 Task: Add Jason Aloe Vera Lotion to the cart.
Action: Mouse moved to (912, 313)
Screenshot: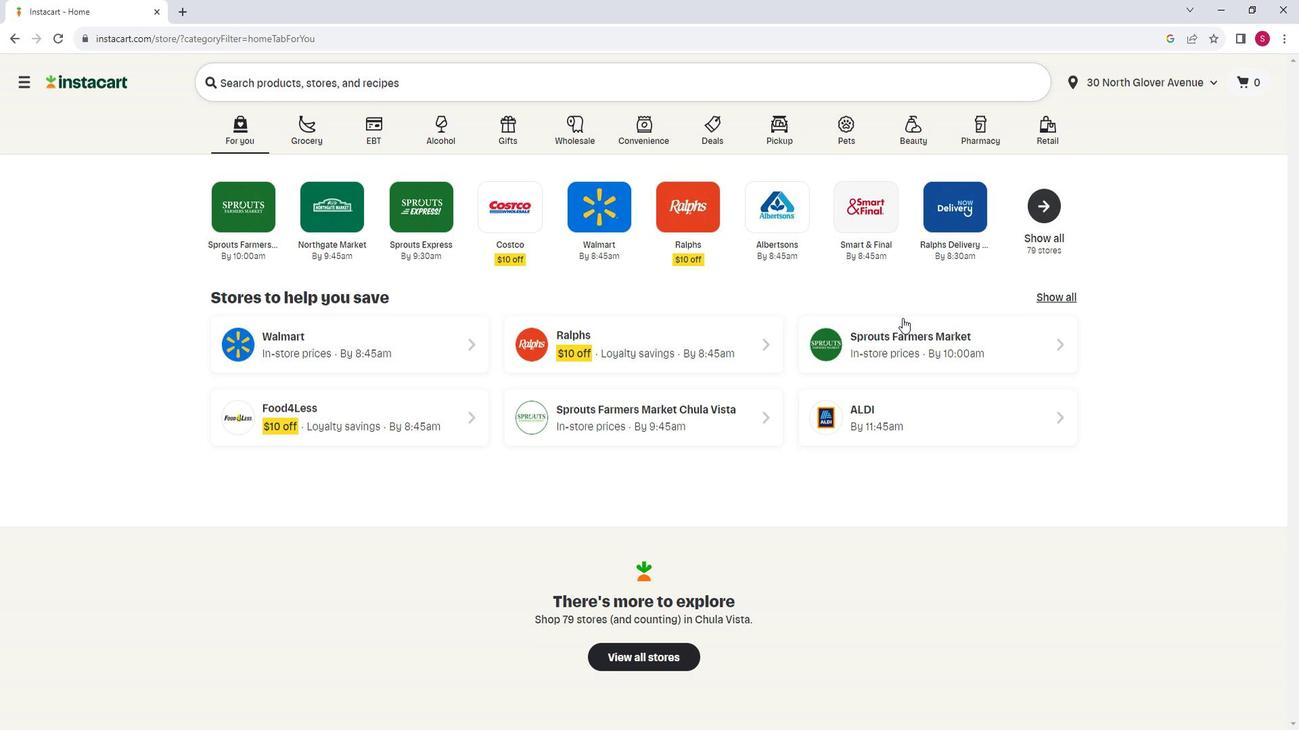 
Action: Mouse pressed left at (912, 313)
Screenshot: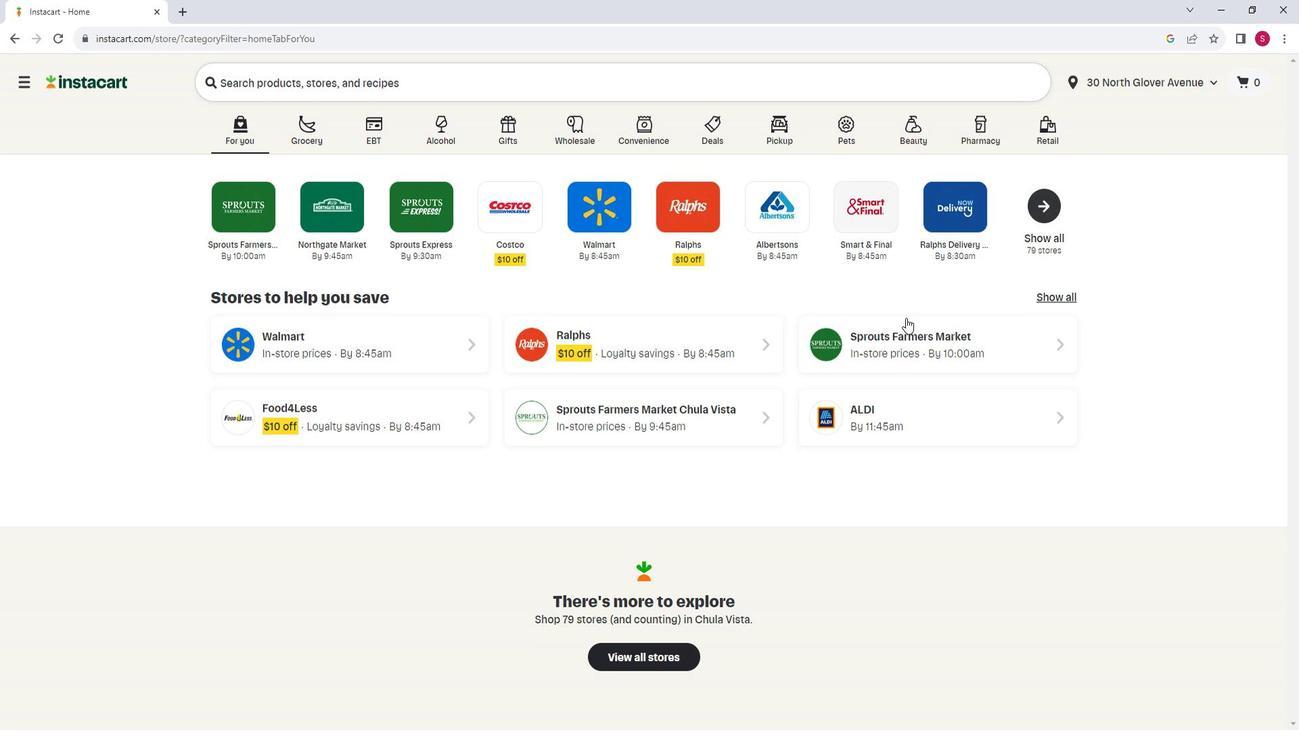 
Action: Mouse moved to (73, 470)
Screenshot: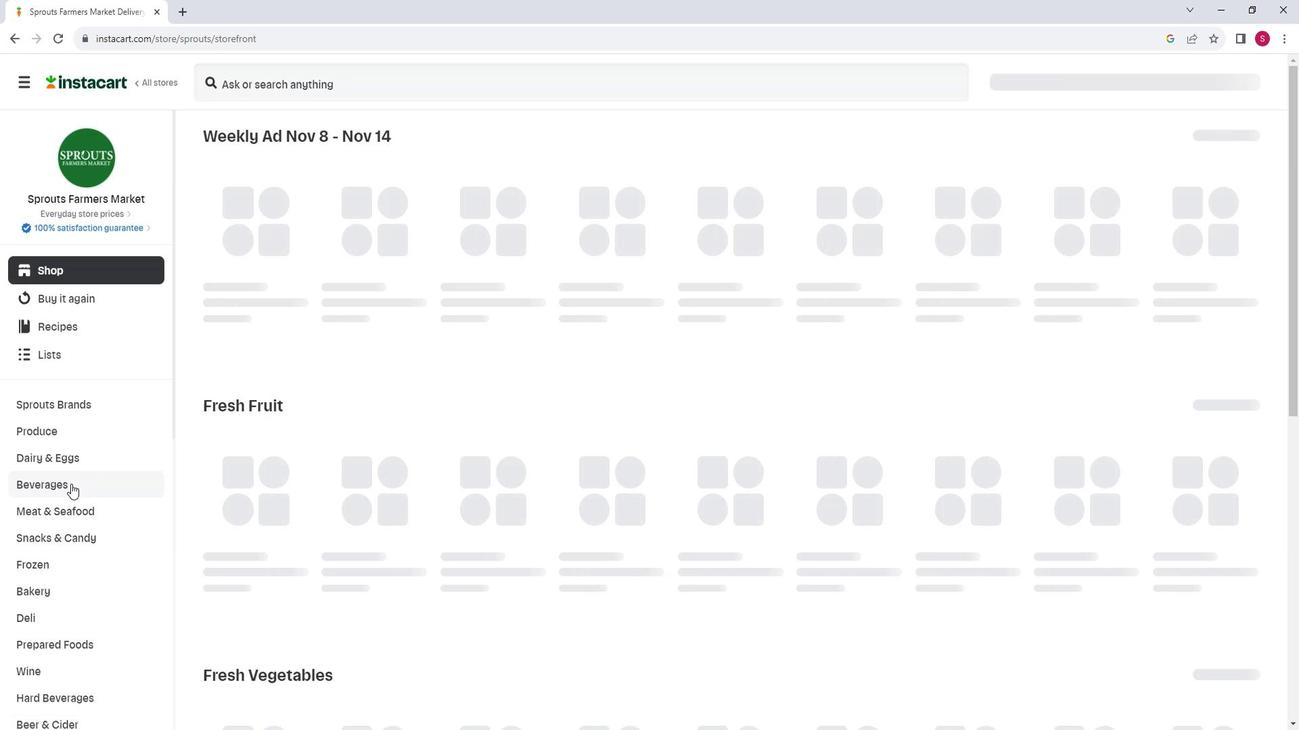 
Action: Mouse scrolled (73, 470) with delta (0, 0)
Screenshot: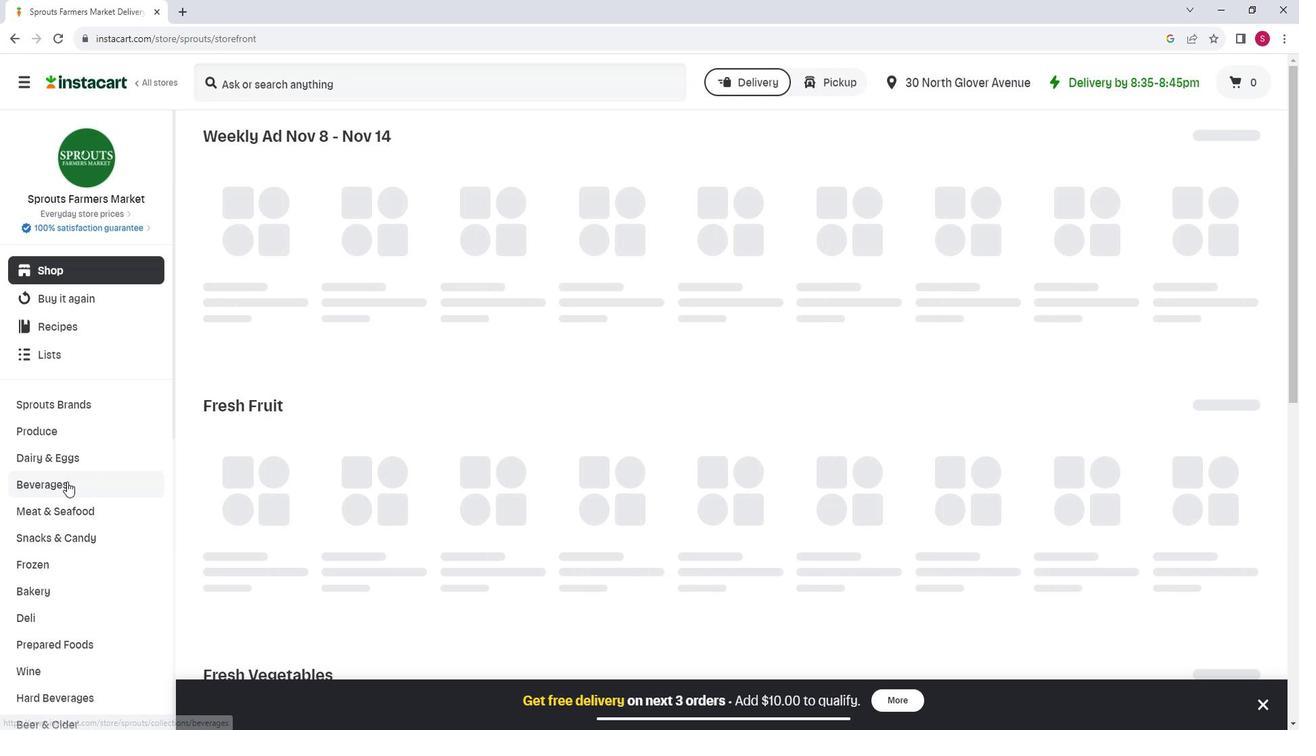 
Action: Mouse scrolled (73, 470) with delta (0, 0)
Screenshot: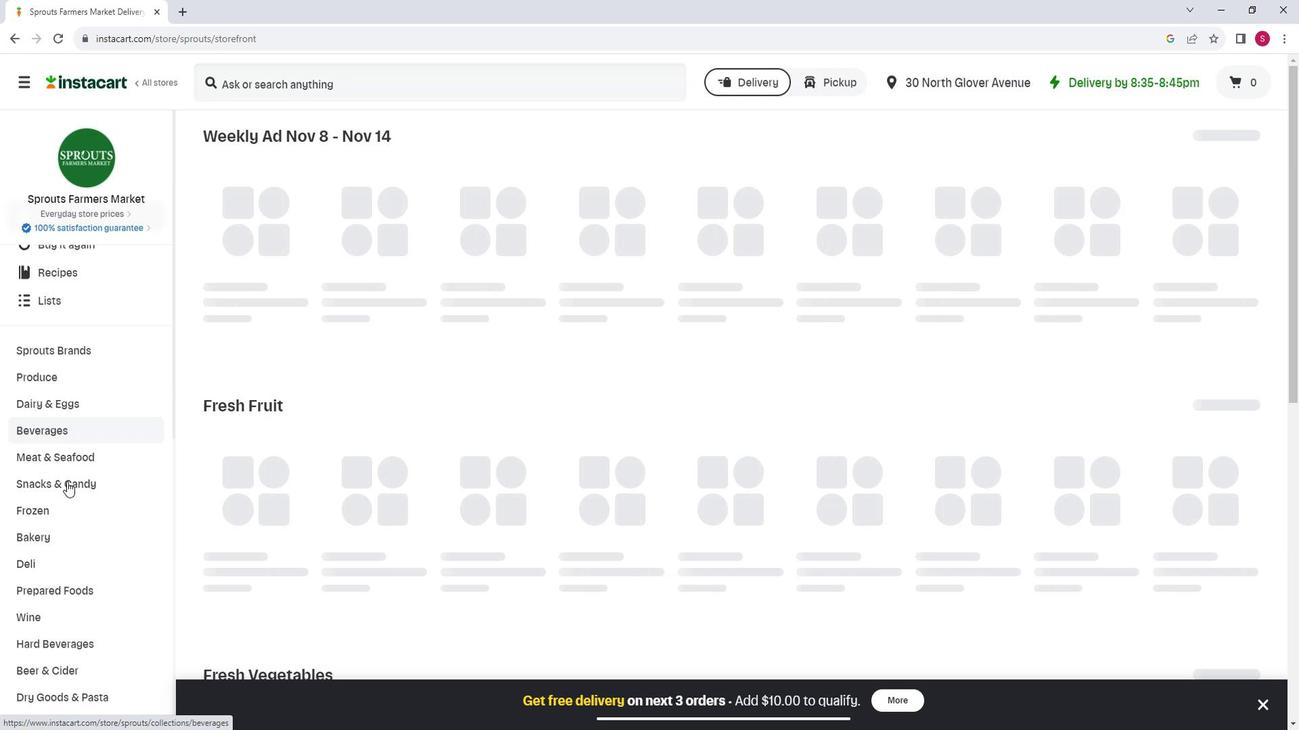 
Action: Mouse moved to (74, 468)
Screenshot: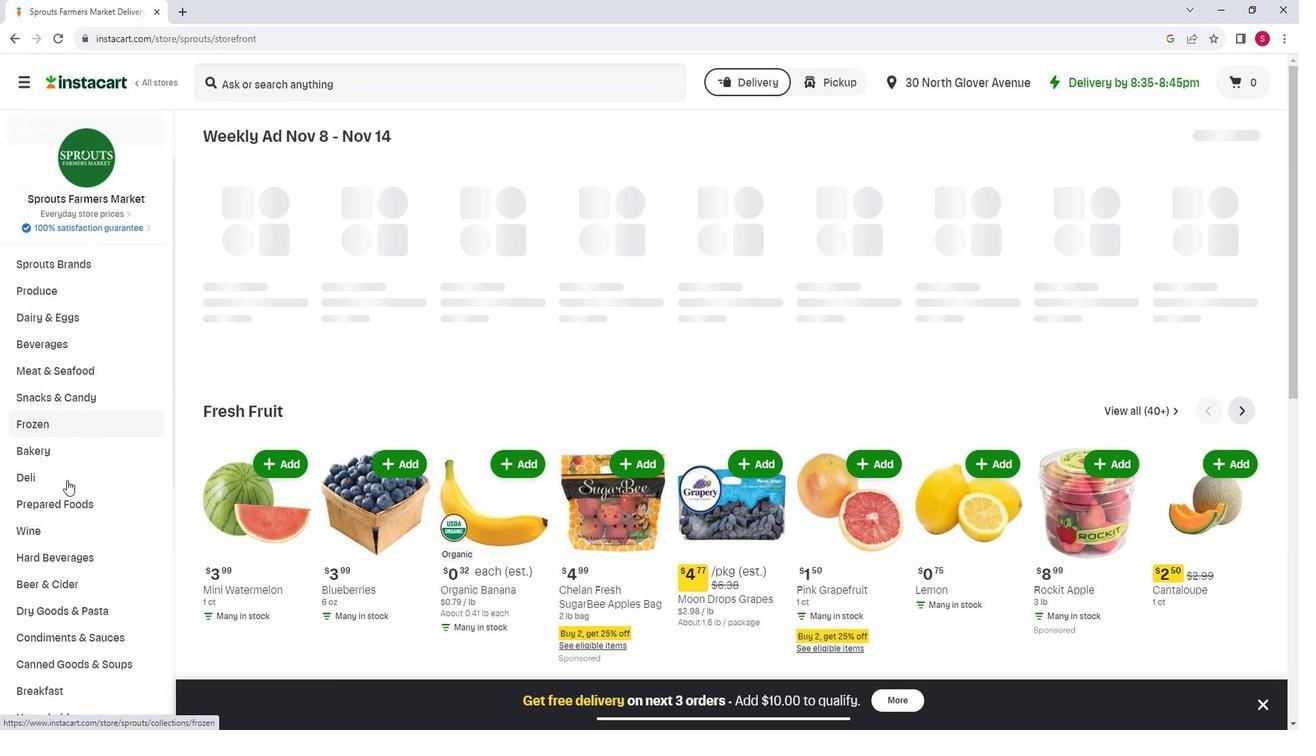 
Action: Mouse scrolled (74, 467) with delta (0, 0)
Screenshot: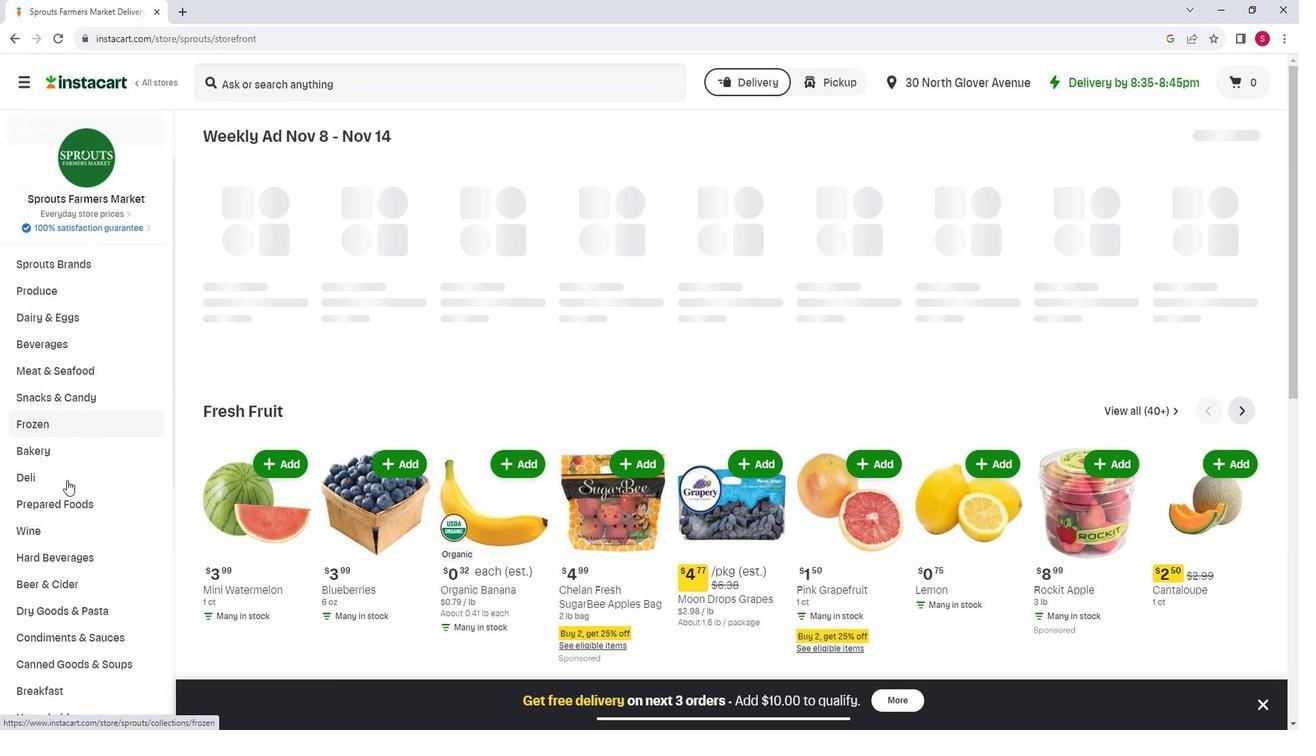 
Action: Mouse moved to (76, 466)
Screenshot: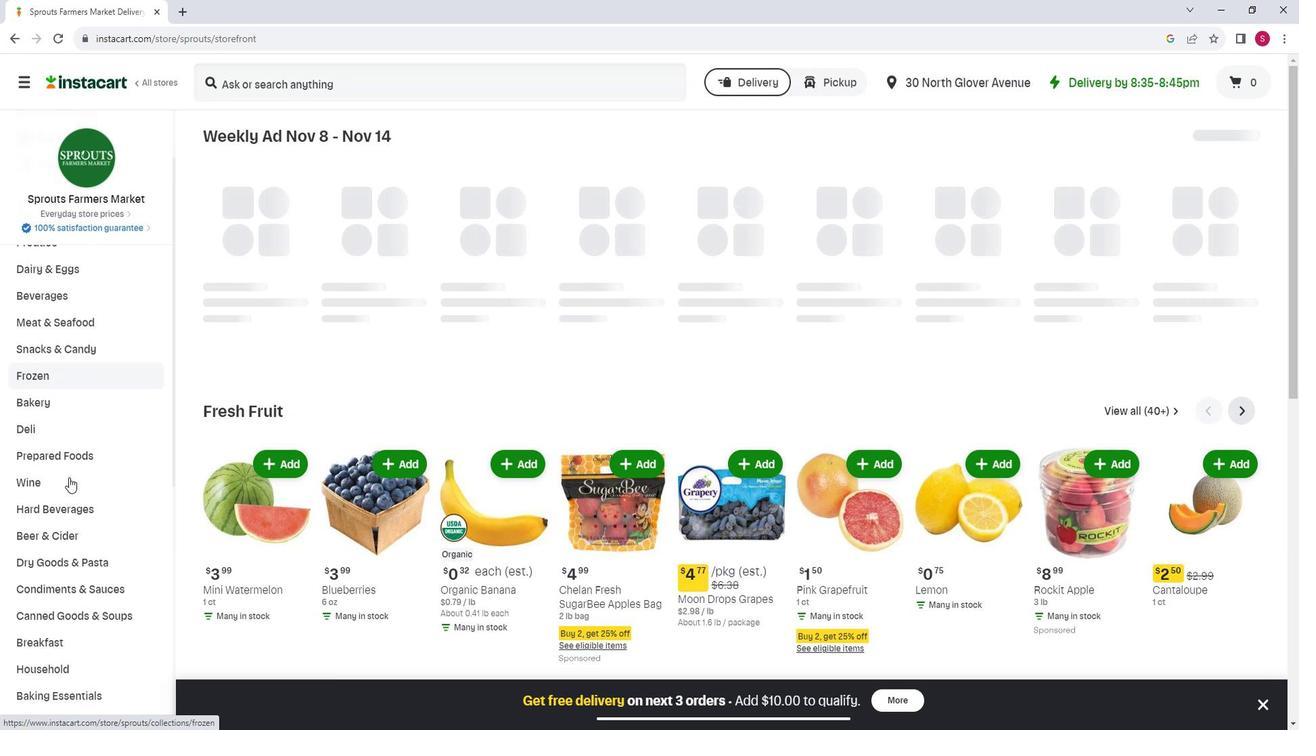 
Action: Mouse scrolled (76, 466) with delta (0, 0)
Screenshot: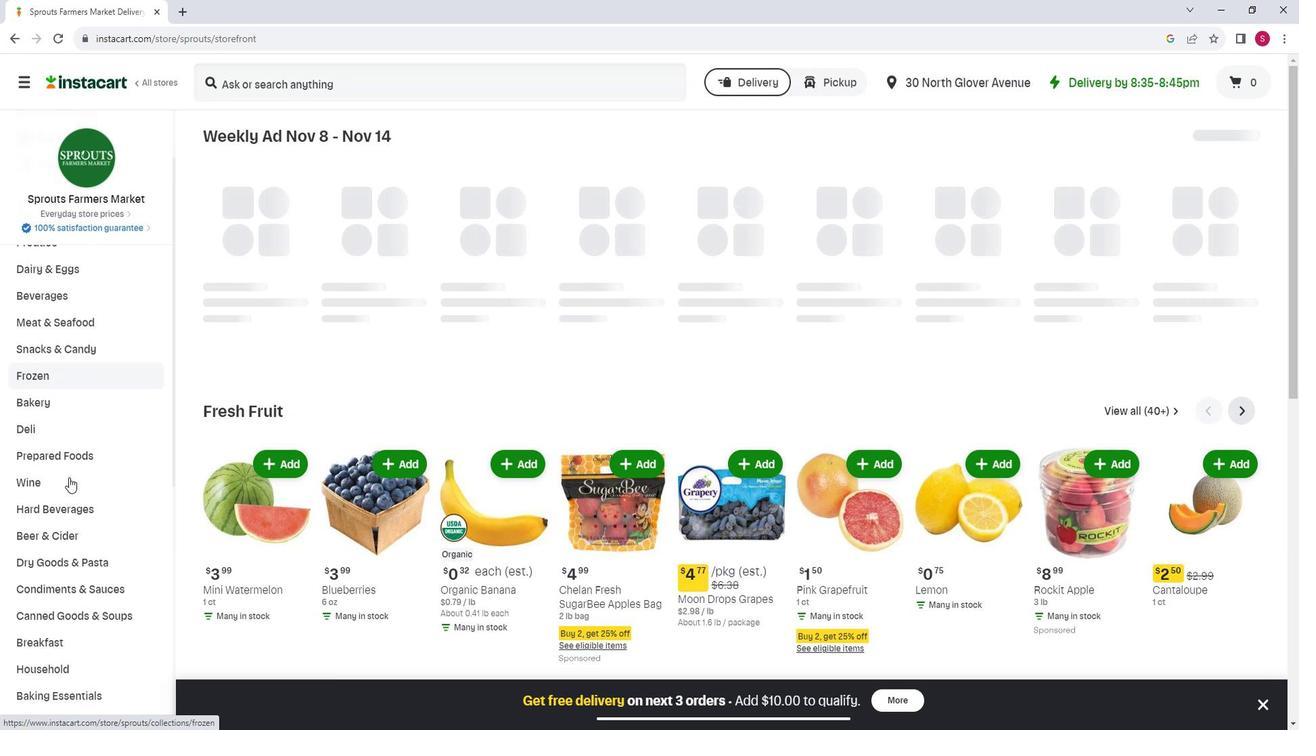 
Action: Mouse moved to (77, 456)
Screenshot: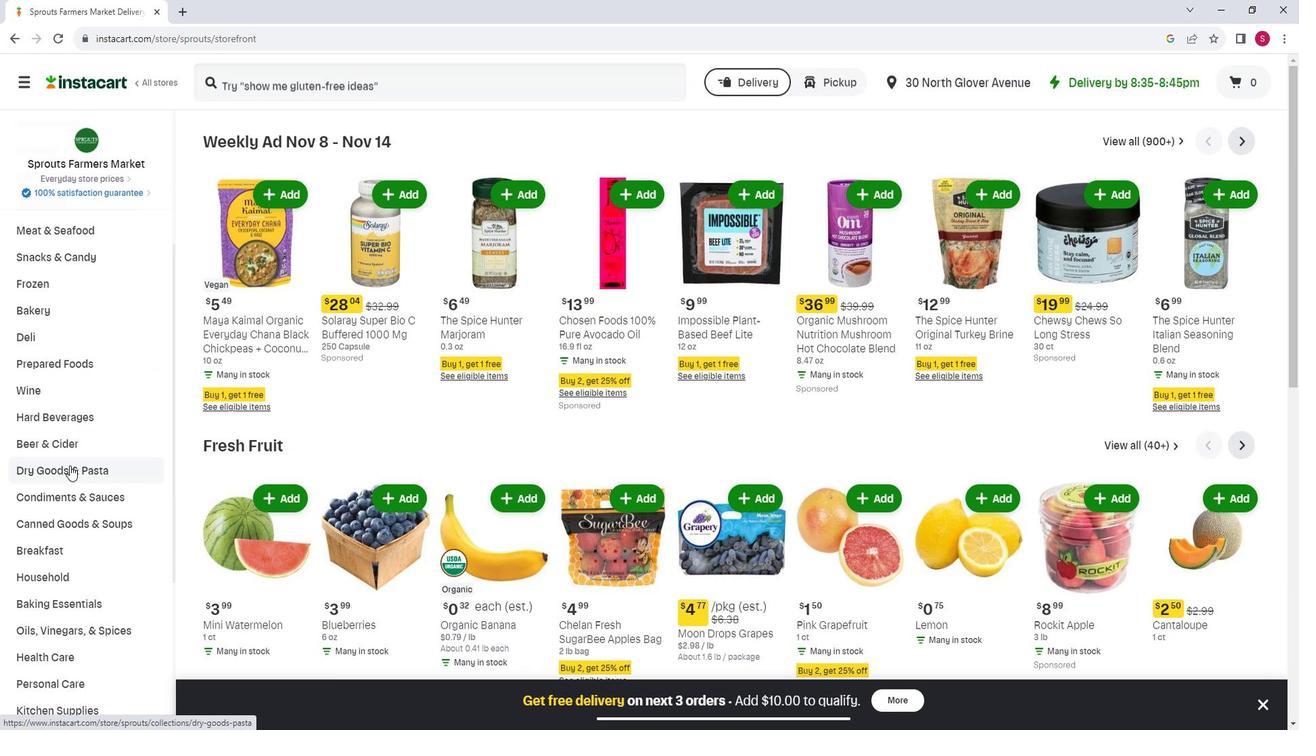 
Action: Mouse scrolled (77, 455) with delta (0, 0)
Screenshot: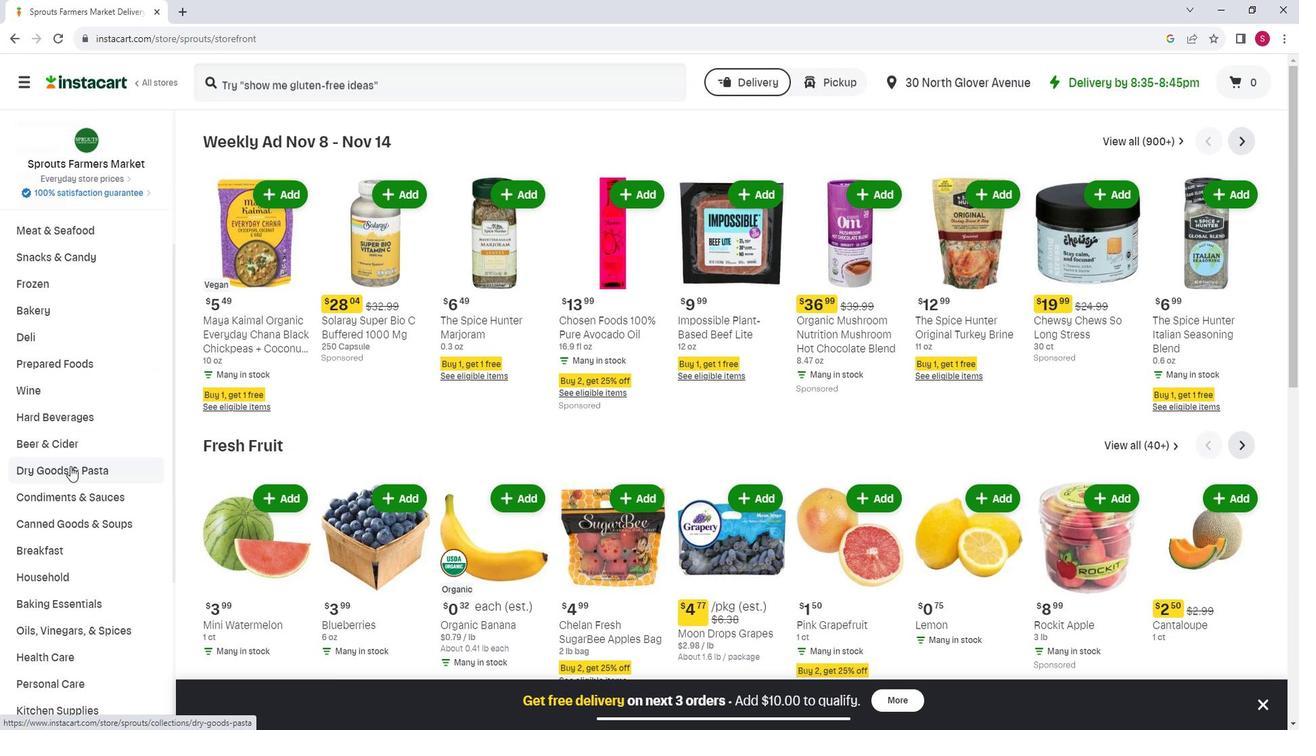 
Action: Mouse moved to (77, 460)
Screenshot: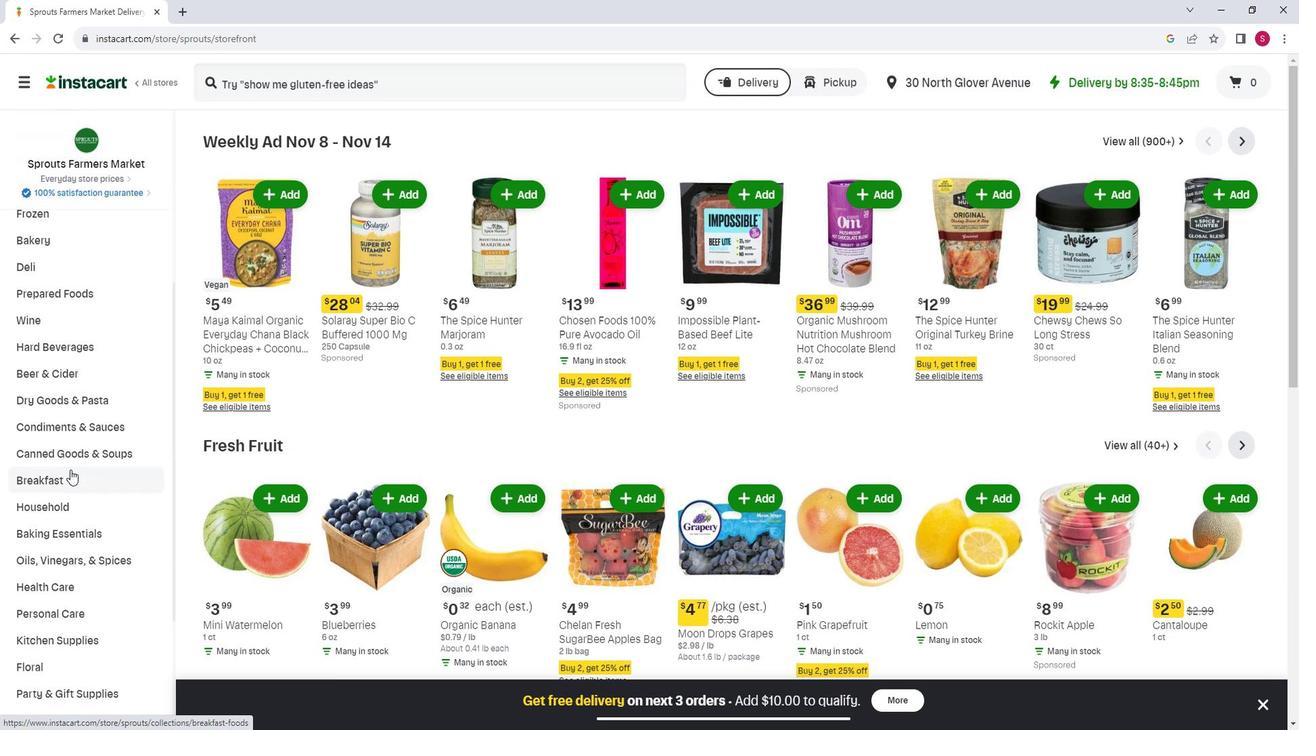 
Action: Mouse scrolled (77, 459) with delta (0, 0)
Screenshot: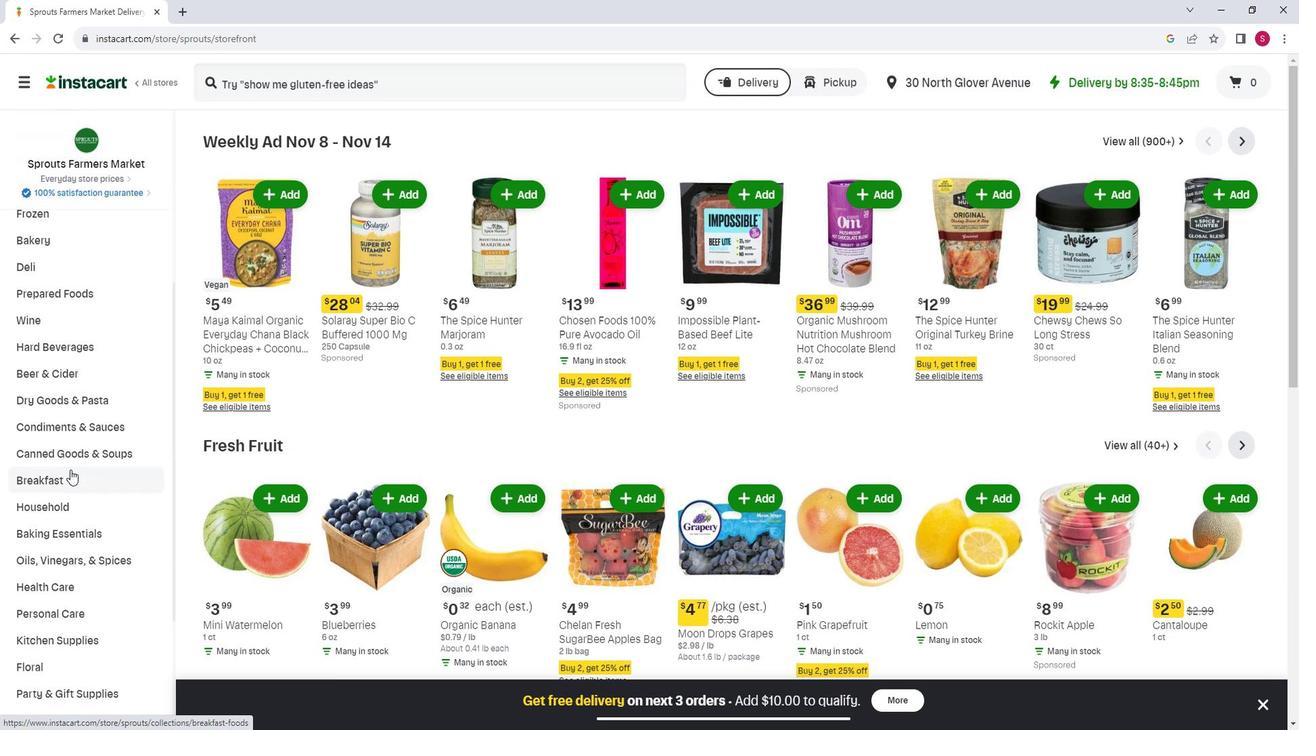 
Action: Mouse moved to (80, 519)
Screenshot: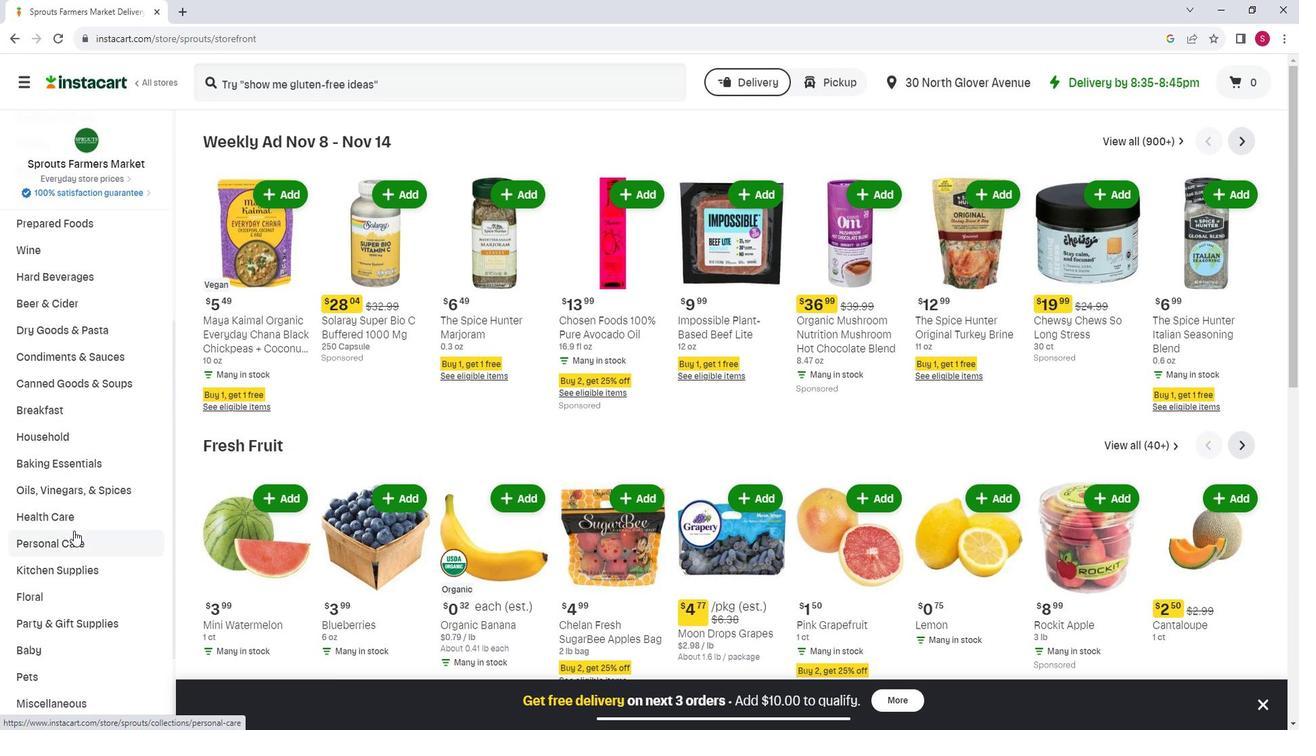 
Action: Mouse pressed left at (80, 519)
Screenshot: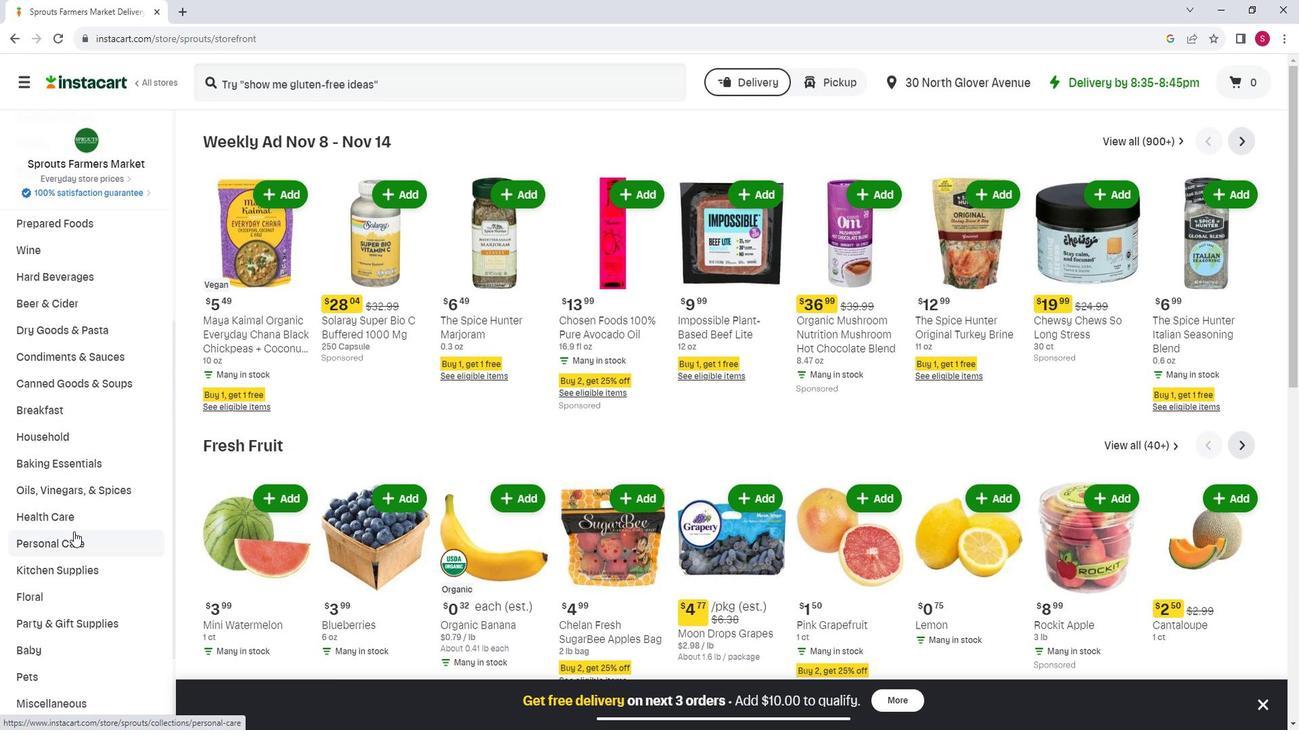 
Action: Mouse moved to (337, 182)
Screenshot: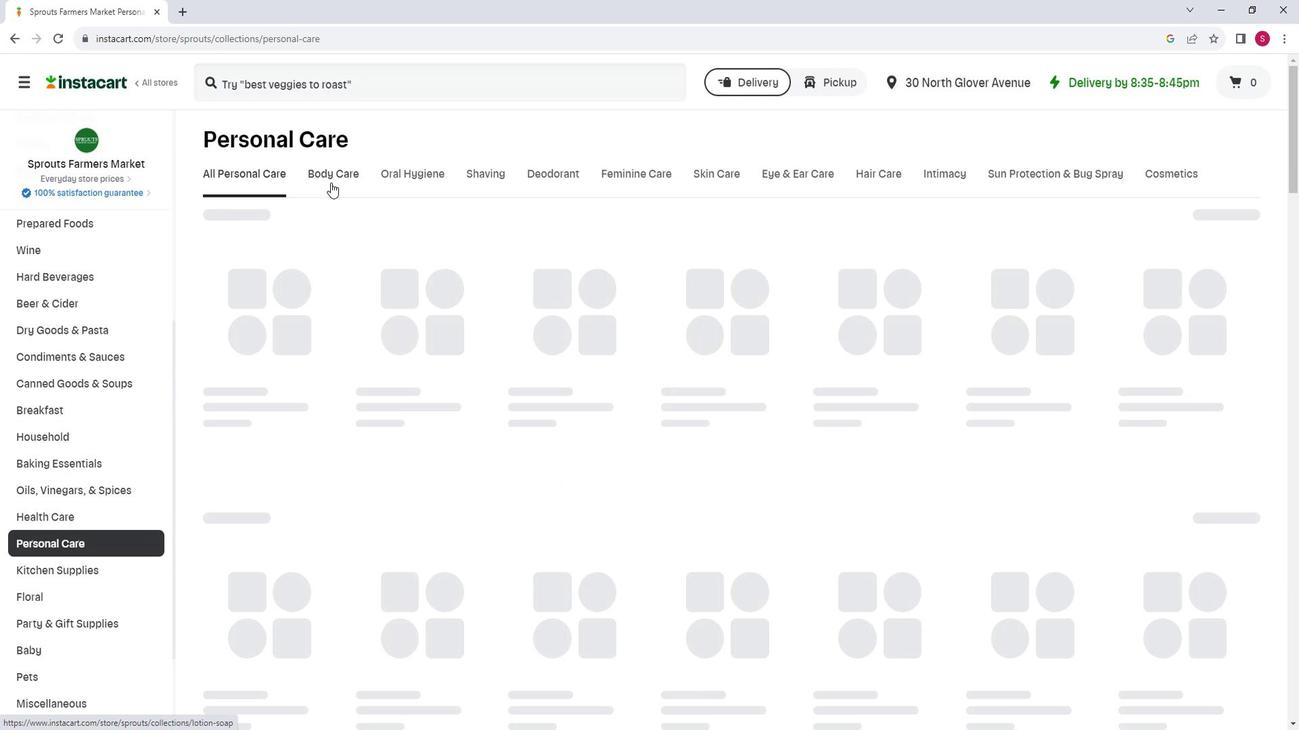 
Action: Mouse pressed left at (337, 182)
Screenshot: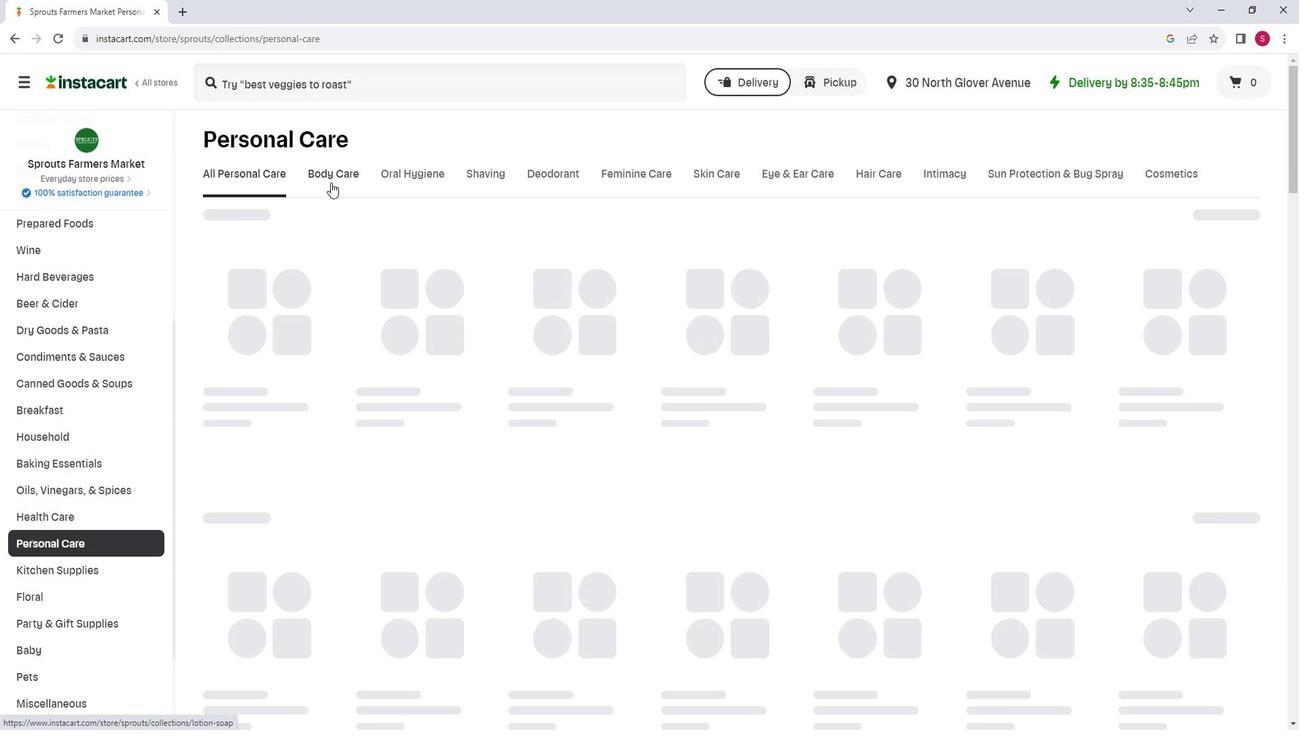 
Action: Mouse moved to (533, 225)
Screenshot: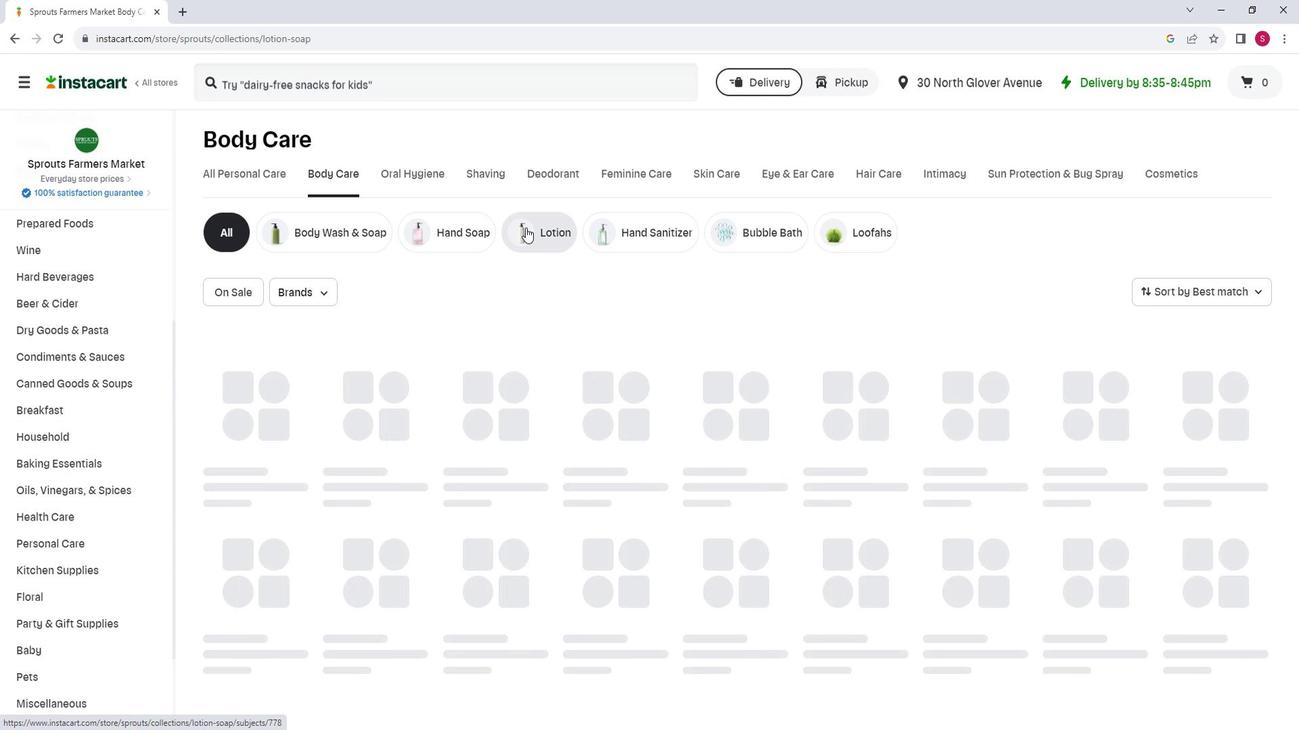 
Action: Mouse pressed left at (533, 225)
Screenshot: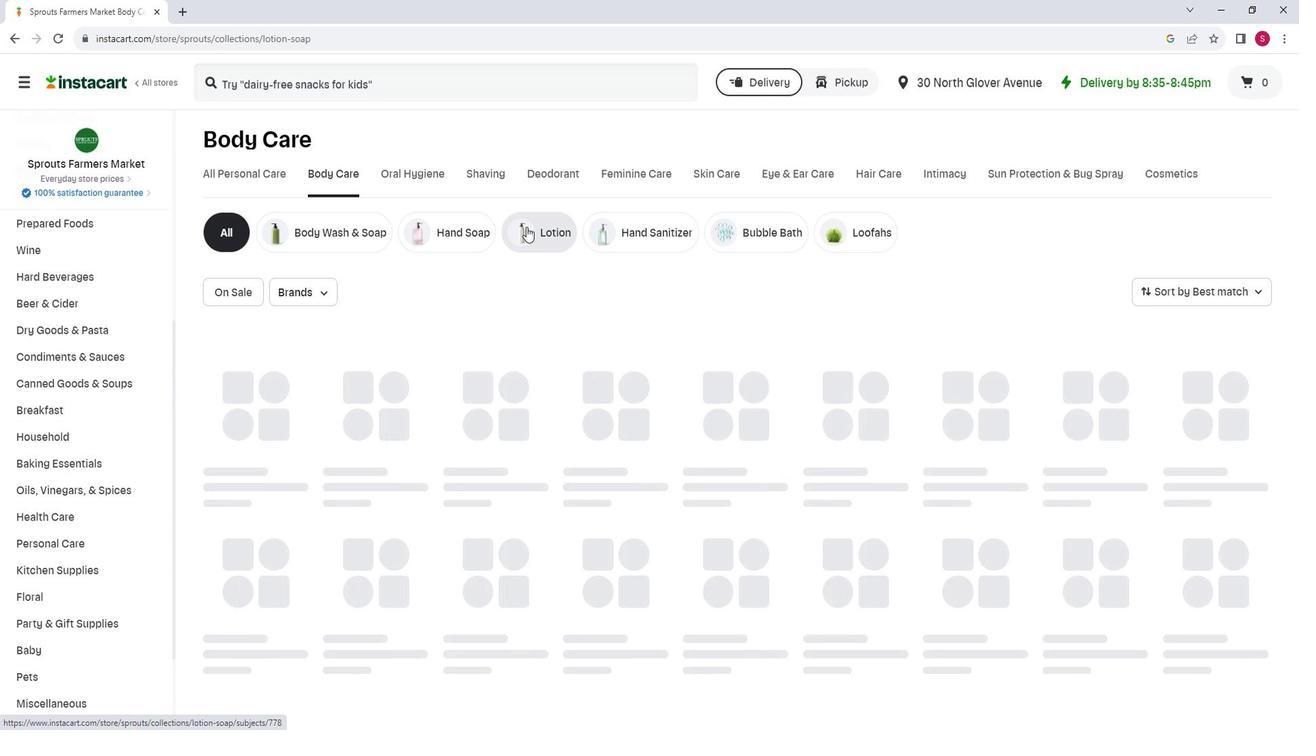 
Action: Mouse moved to (361, 89)
Screenshot: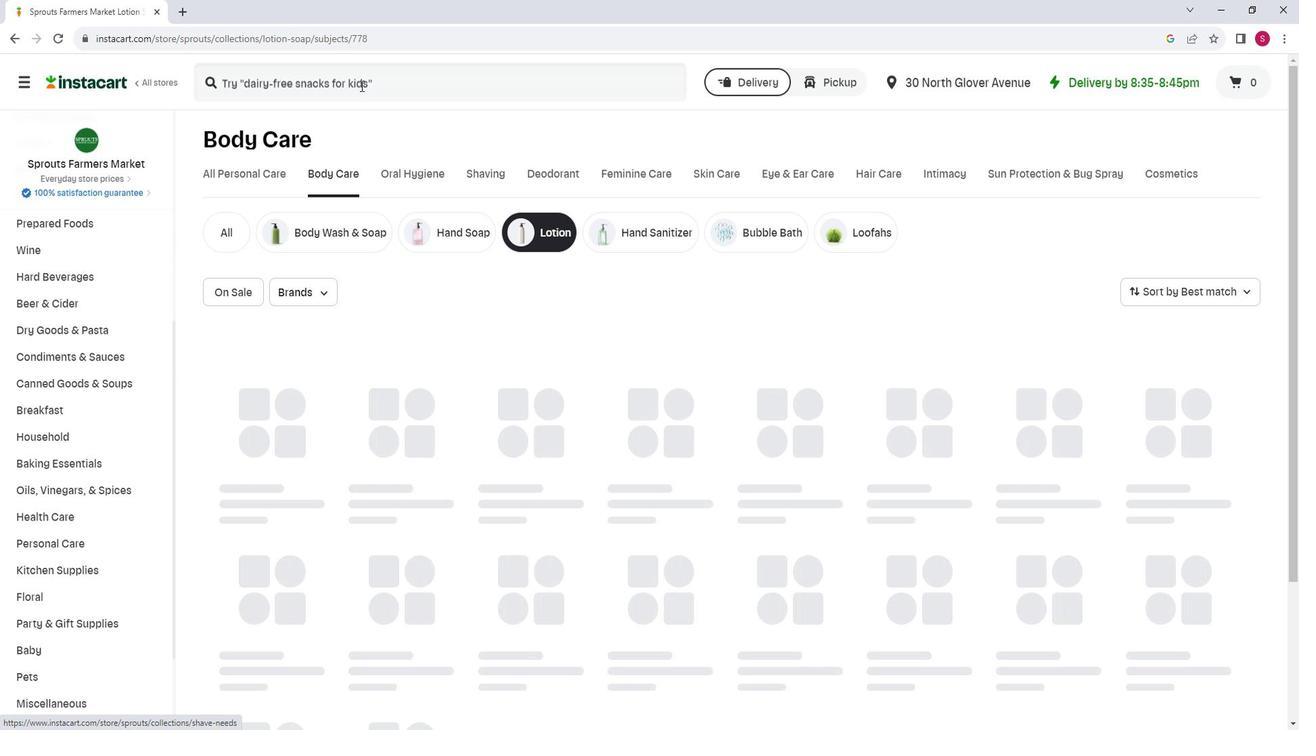 
Action: Mouse pressed left at (361, 89)
Screenshot: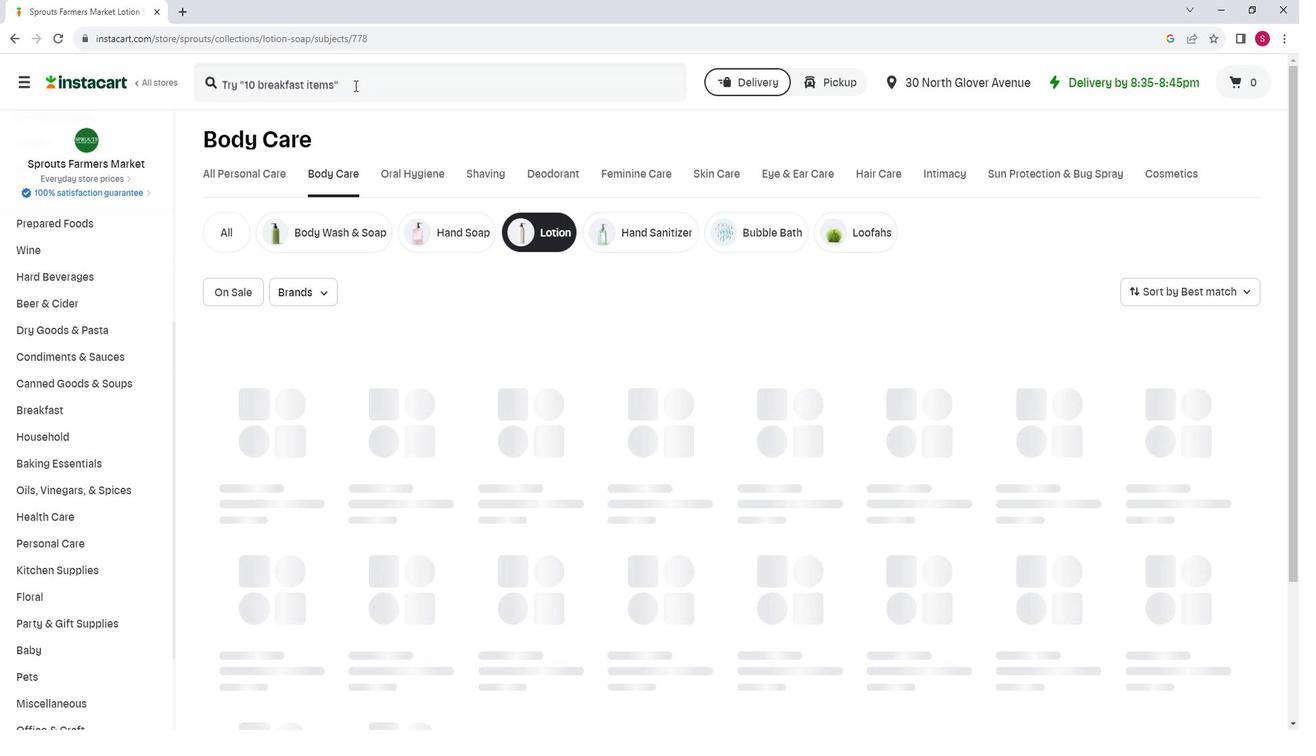 
Action: Mouse moved to (441, 9)
Screenshot: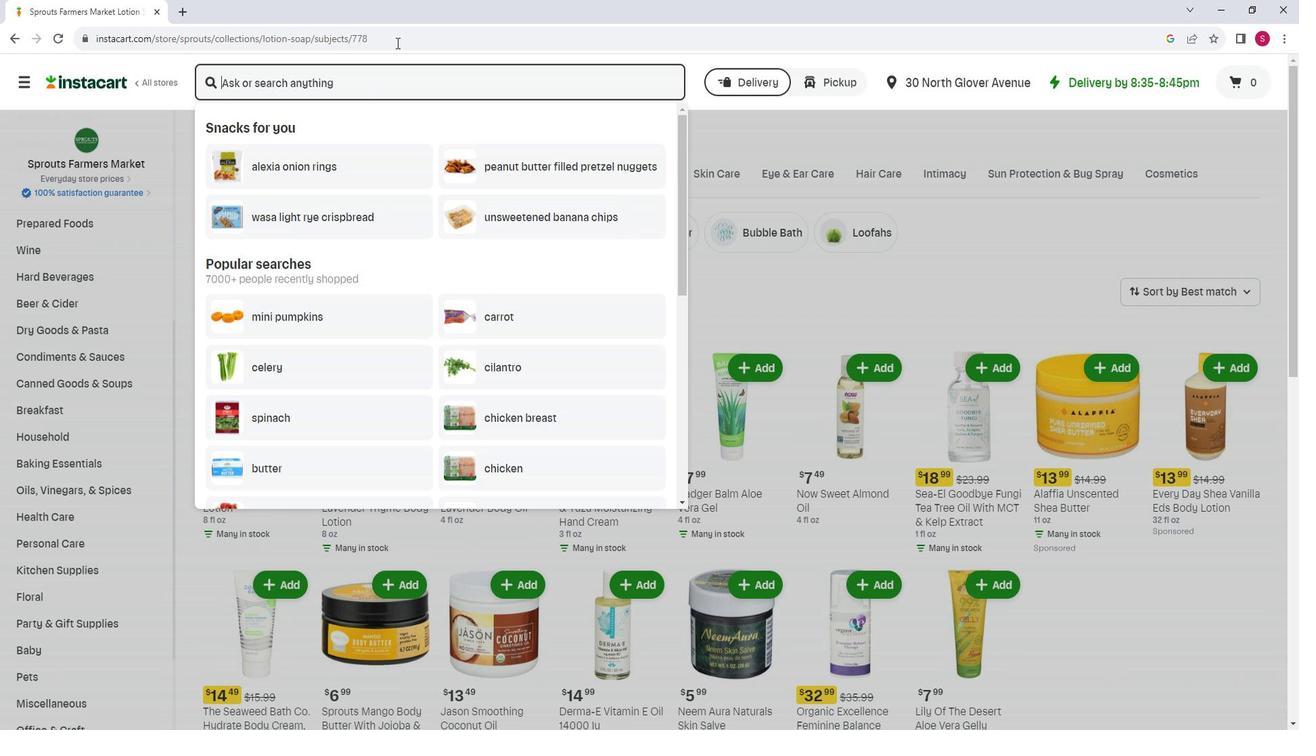 
Action: Key pressed <Key.shift>Jason<Key.space><Key.shift>Aloe<Key.space><Key.shift>Vera<Key.space><Key.shift><Key.shift><Key.shift>Lotion<Key.space><Key.enter>
Screenshot: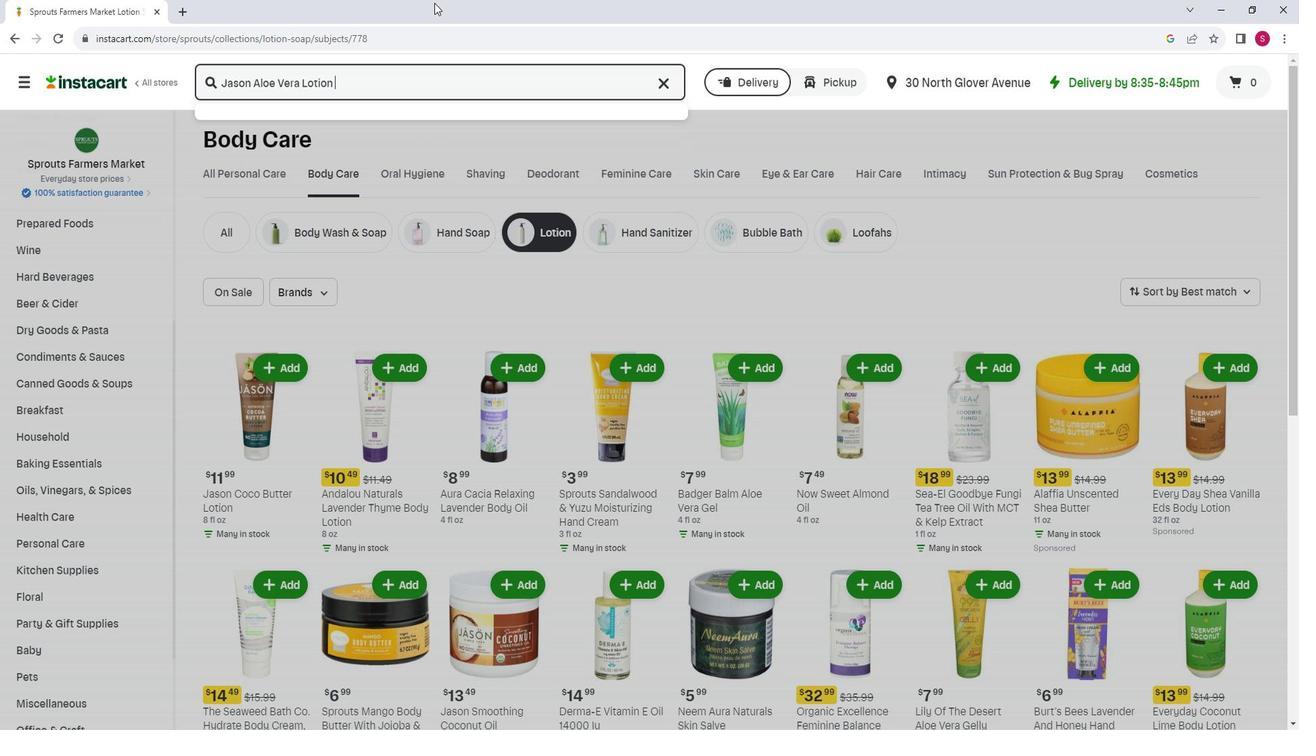 
Action: Mouse moved to (219, 198)
Screenshot: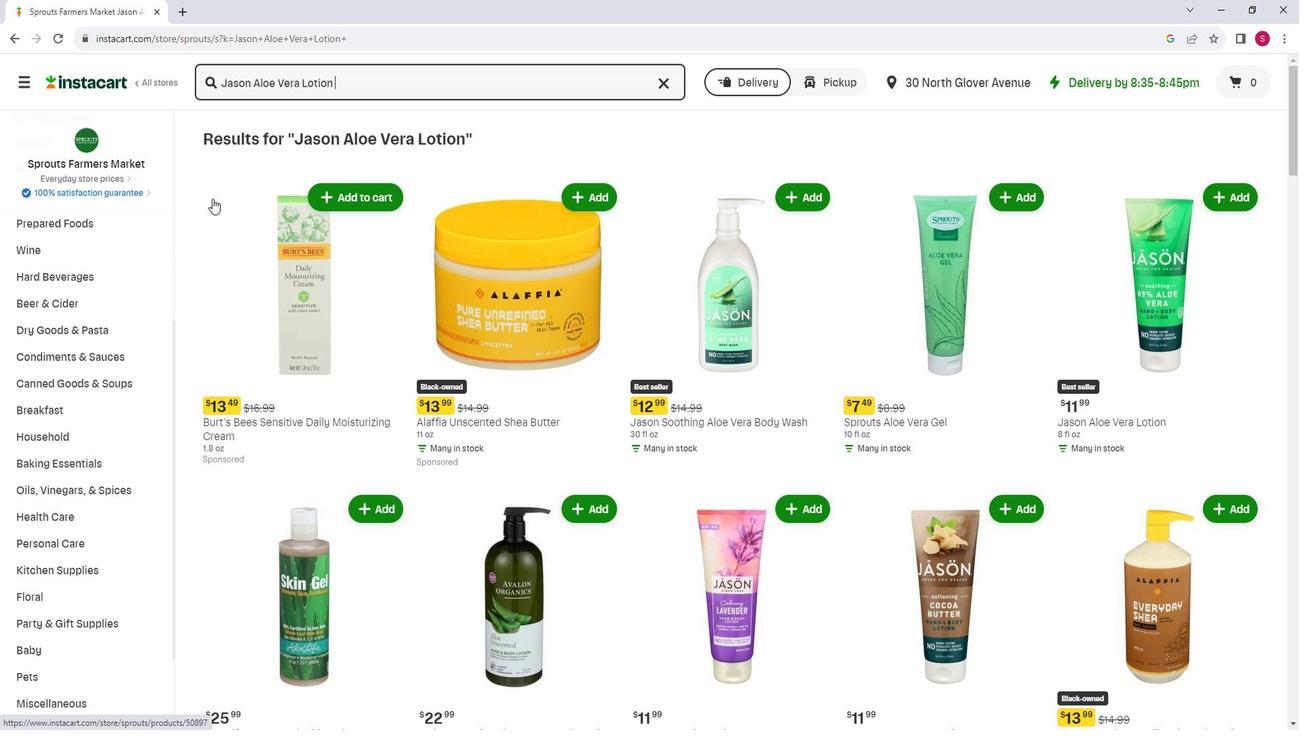 
Action: Mouse scrolled (219, 197) with delta (0, 0)
Screenshot: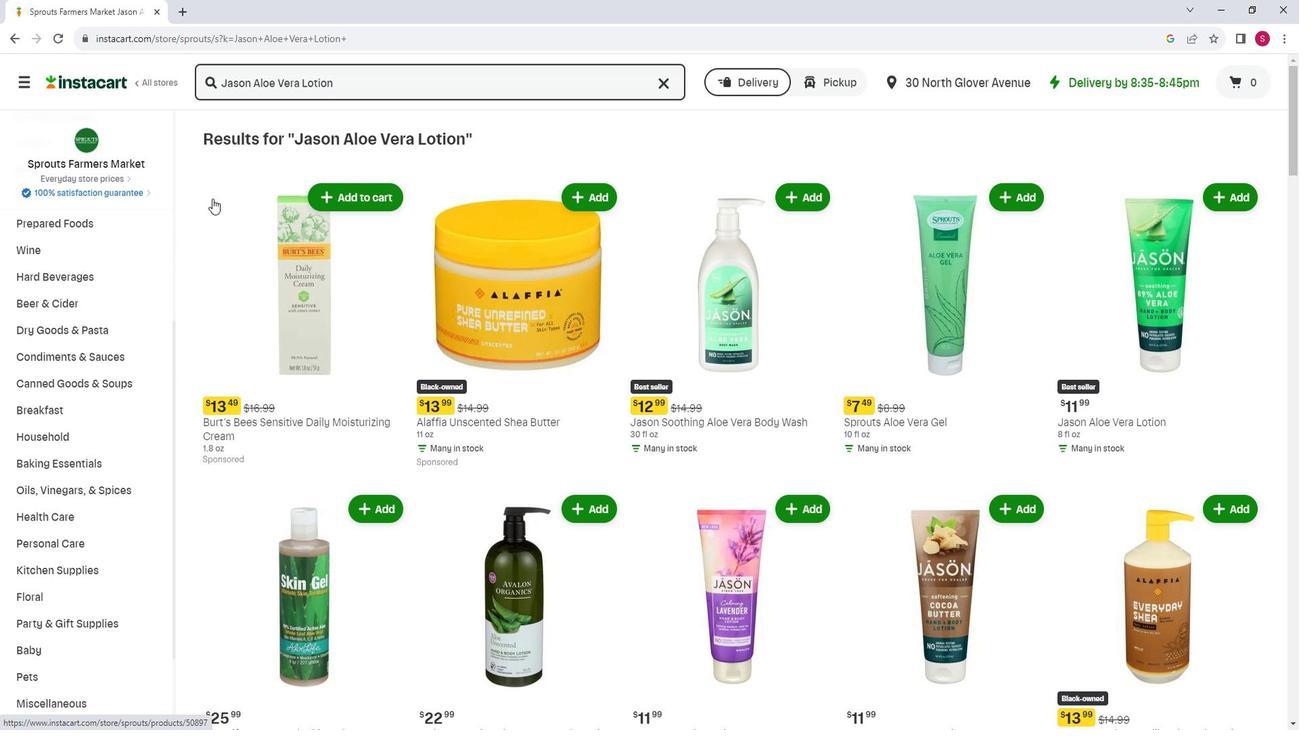 
Action: Mouse moved to (1308, 435)
Screenshot: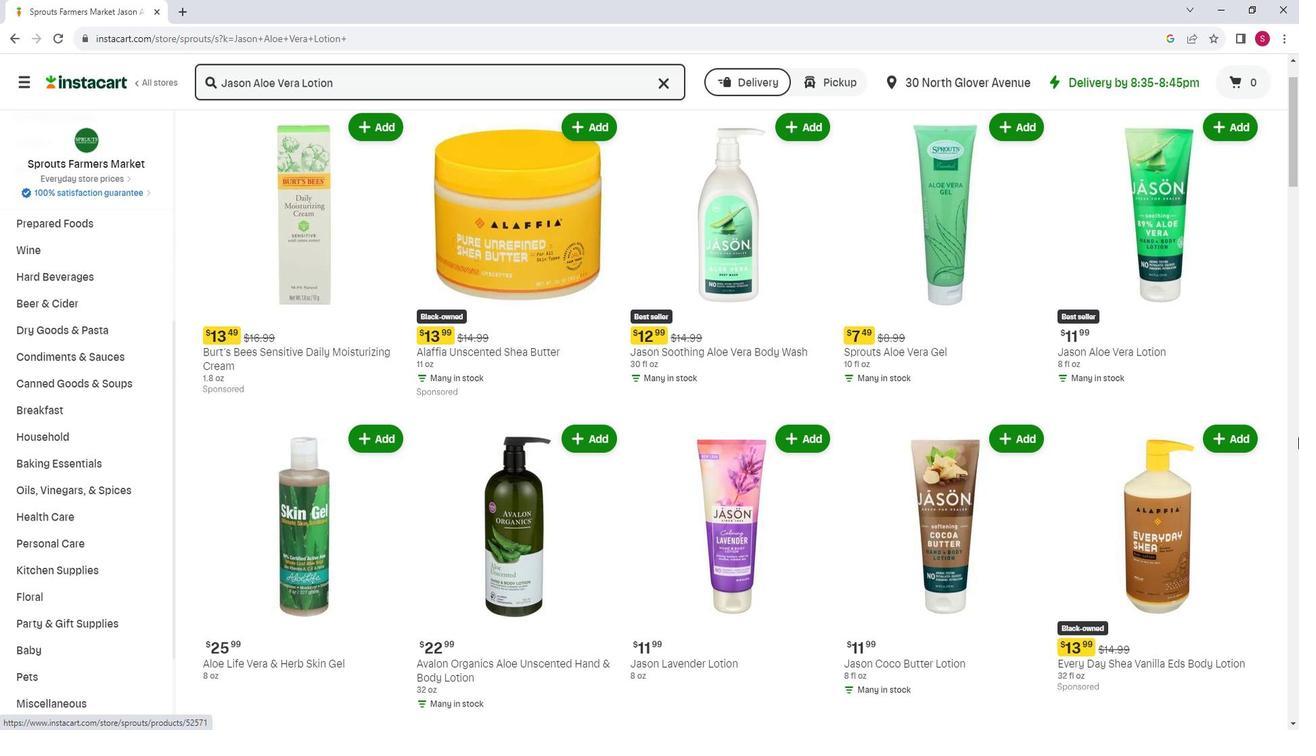 
Action: Mouse scrolled (1305, 435) with delta (0, 0)
Screenshot: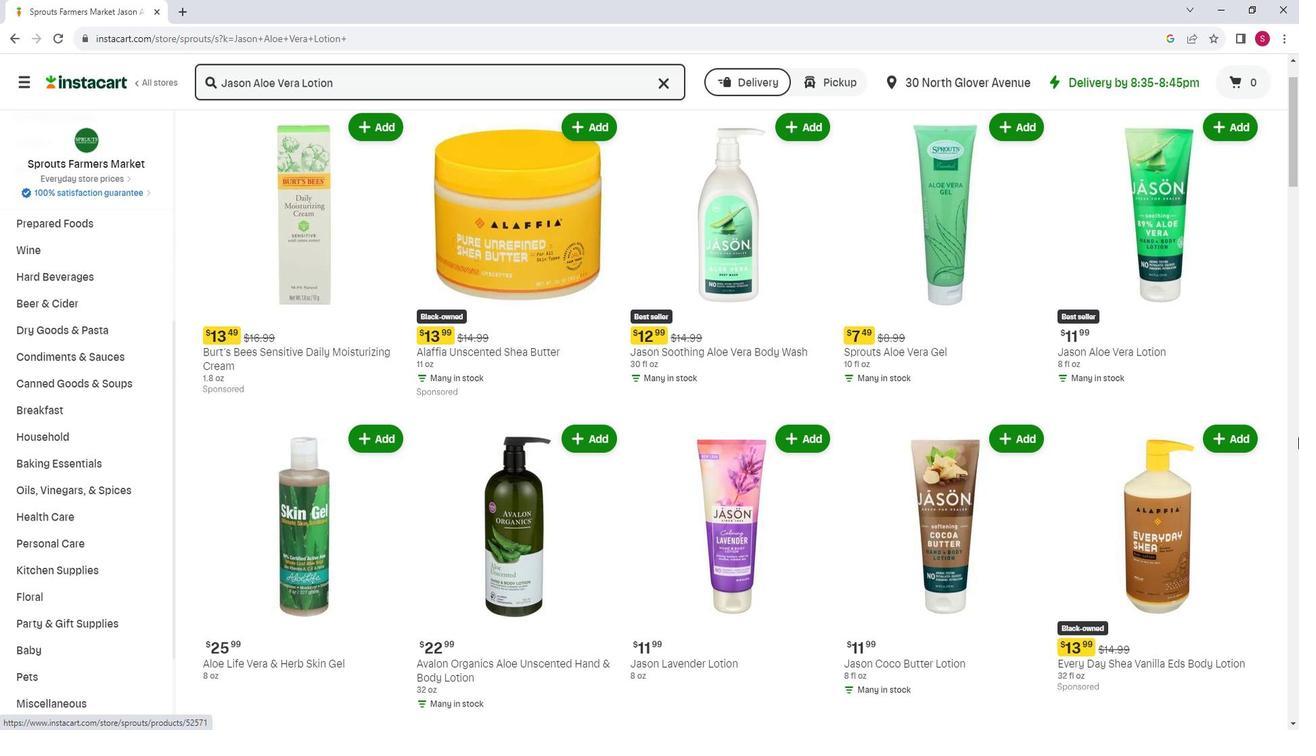 
Action: Mouse moved to (1307, 435)
Screenshot: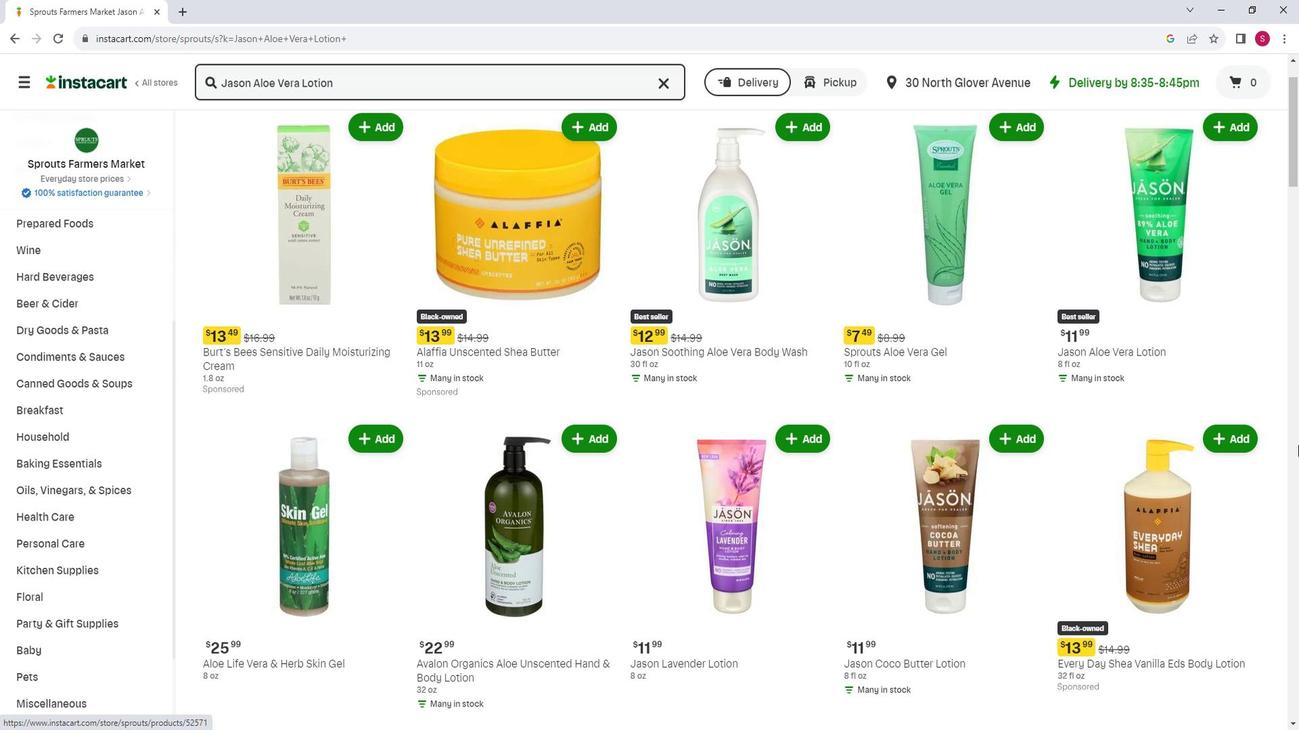 
Action: Mouse scrolled (1305, 436) with delta (0, 0)
Screenshot: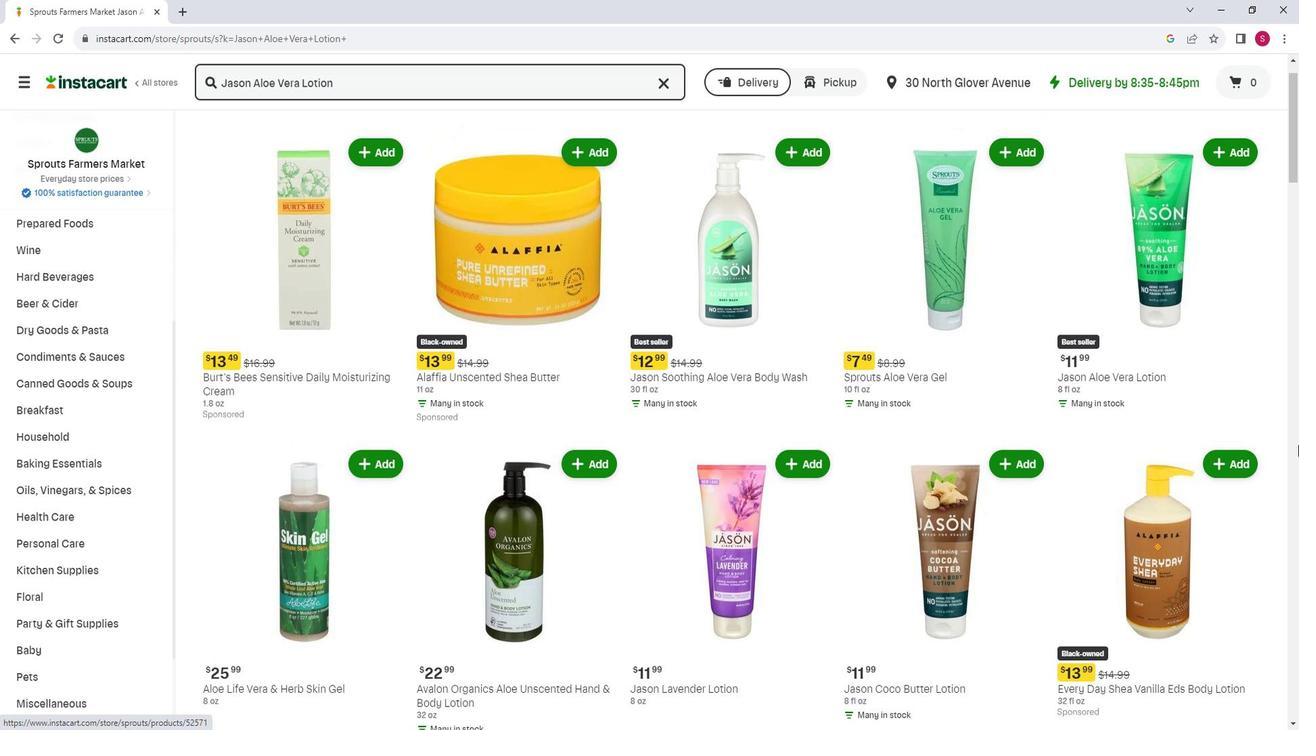 
Action: Mouse moved to (1230, 205)
Screenshot: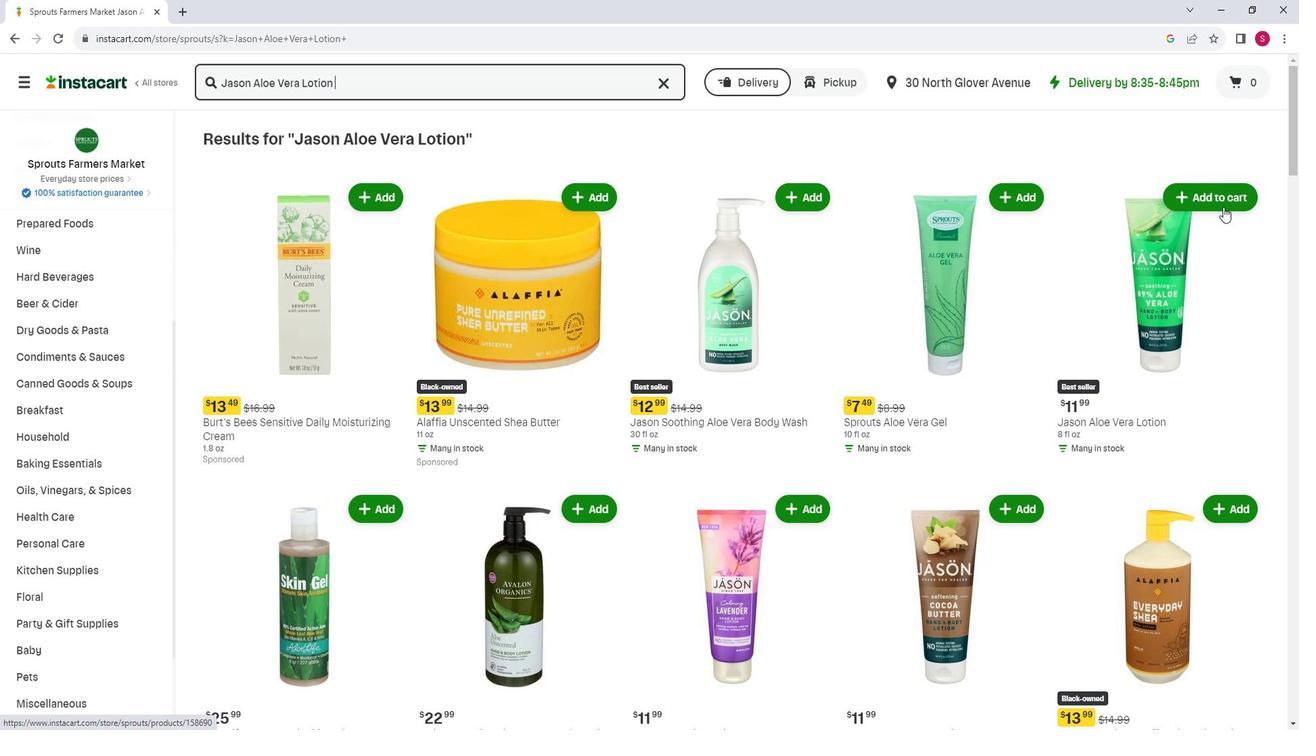 
Action: Mouse pressed left at (1230, 205)
Screenshot: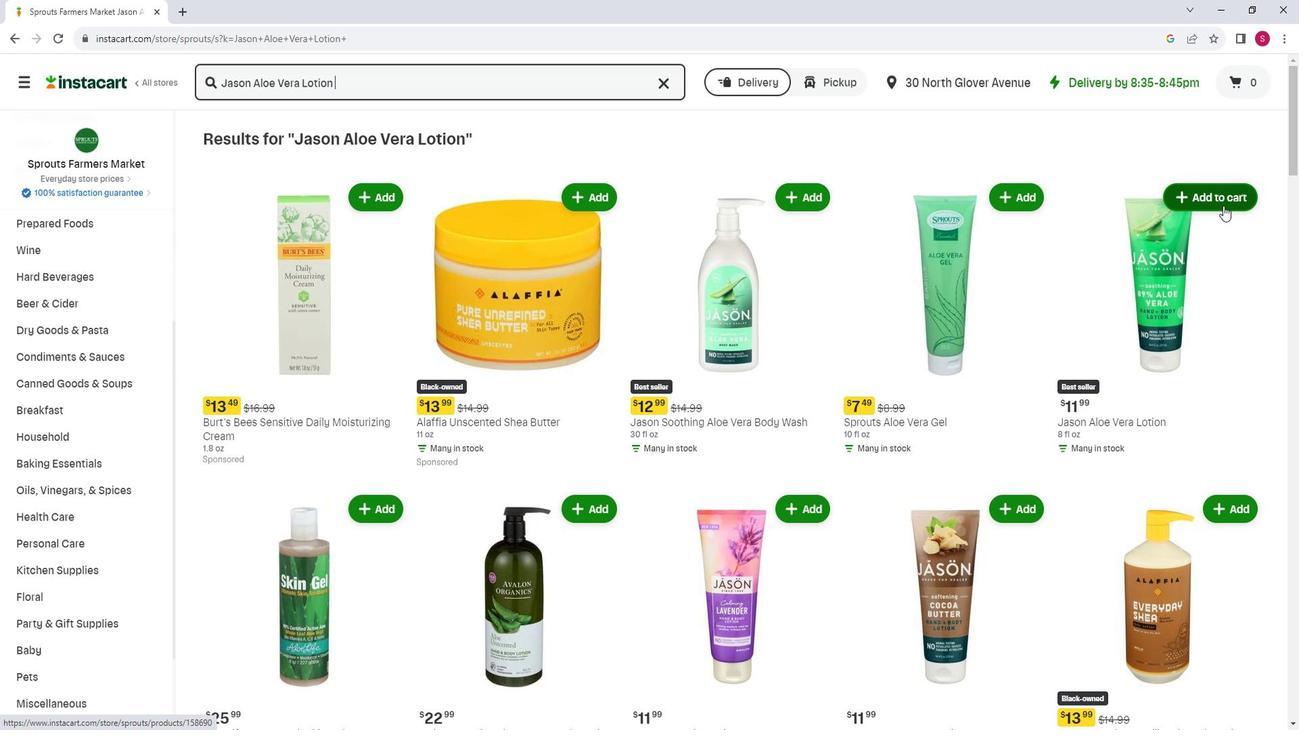 
Action: Mouse moved to (1117, 182)
Screenshot: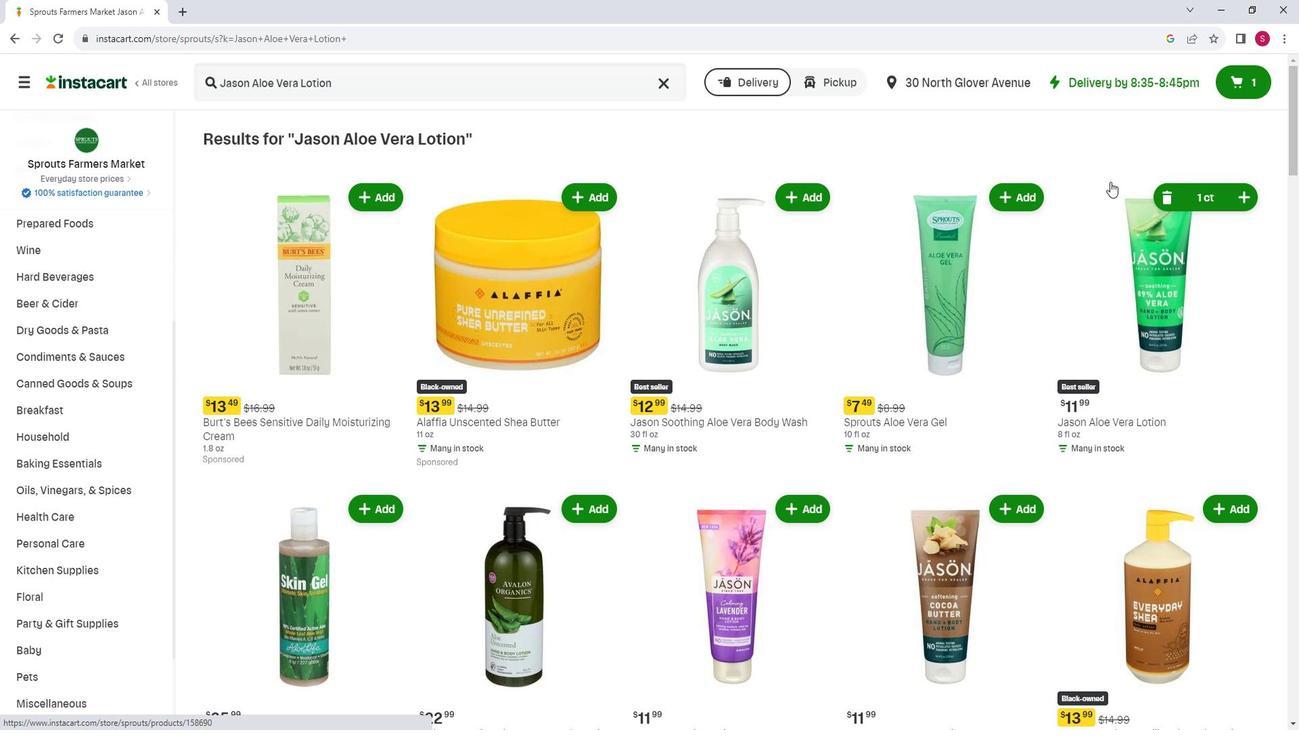 
